 Task: Look for properties with four bedrooms for rent.
Action: Mouse moved to (352, 138)
Screenshot: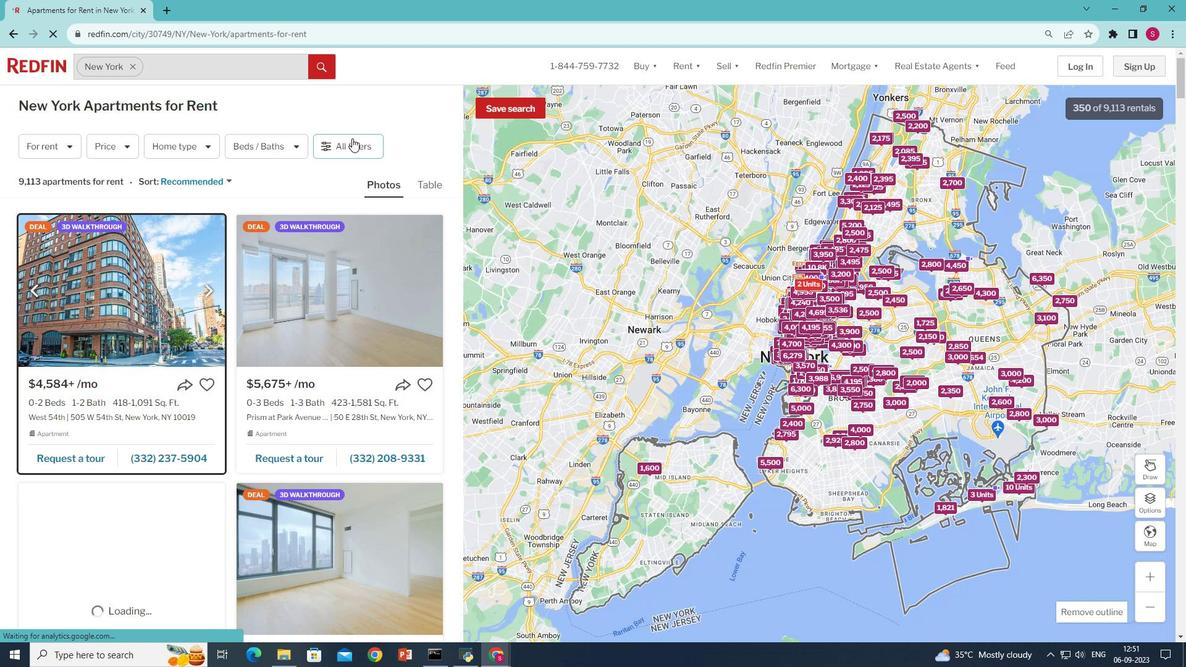 
Action: Mouse pressed left at (352, 138)
Screenshot: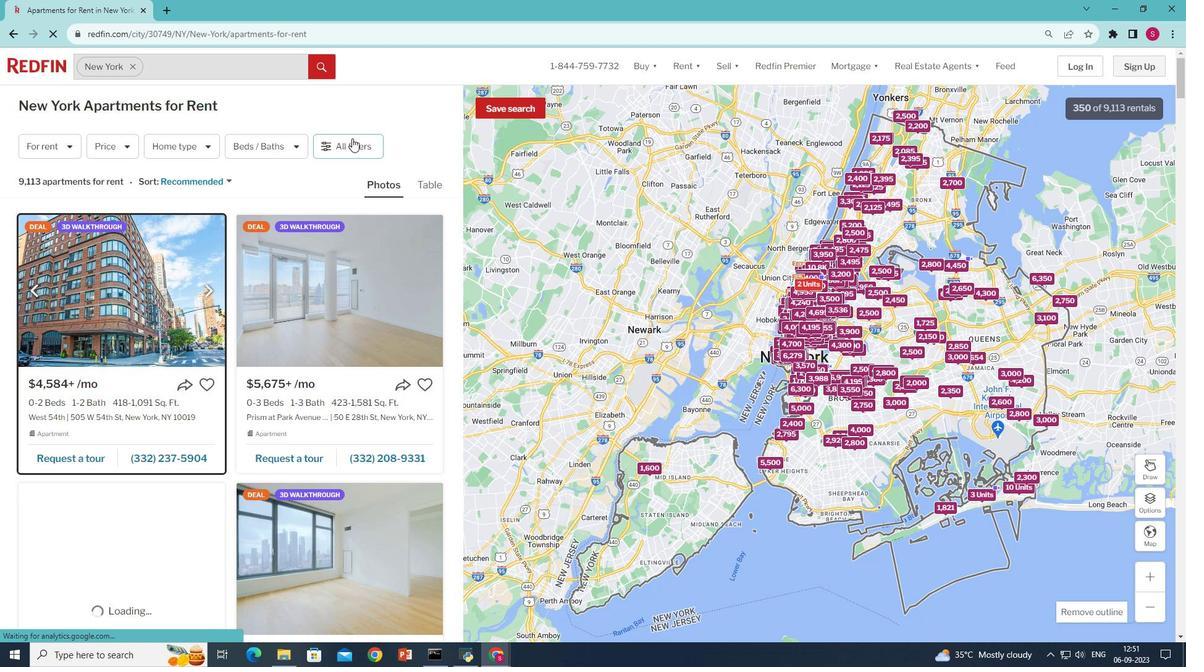 
Action: Mouse moved to (351, 145)
Screenshot: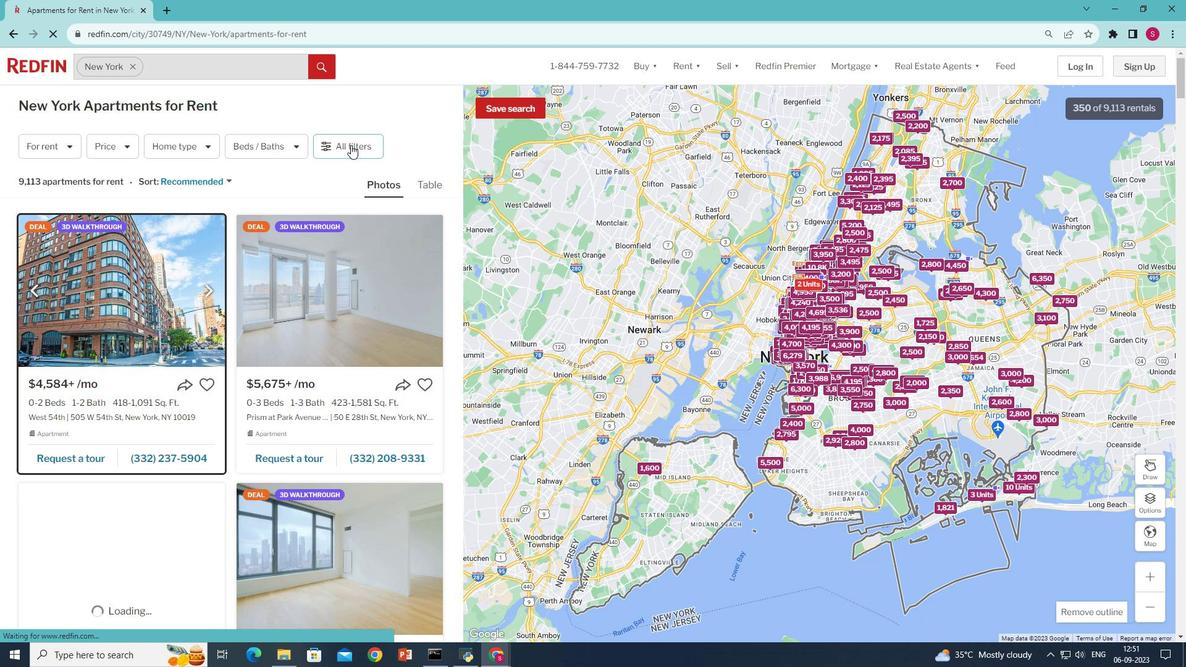 
Action: Mouse pressed left at (351, 145)
Screenshot: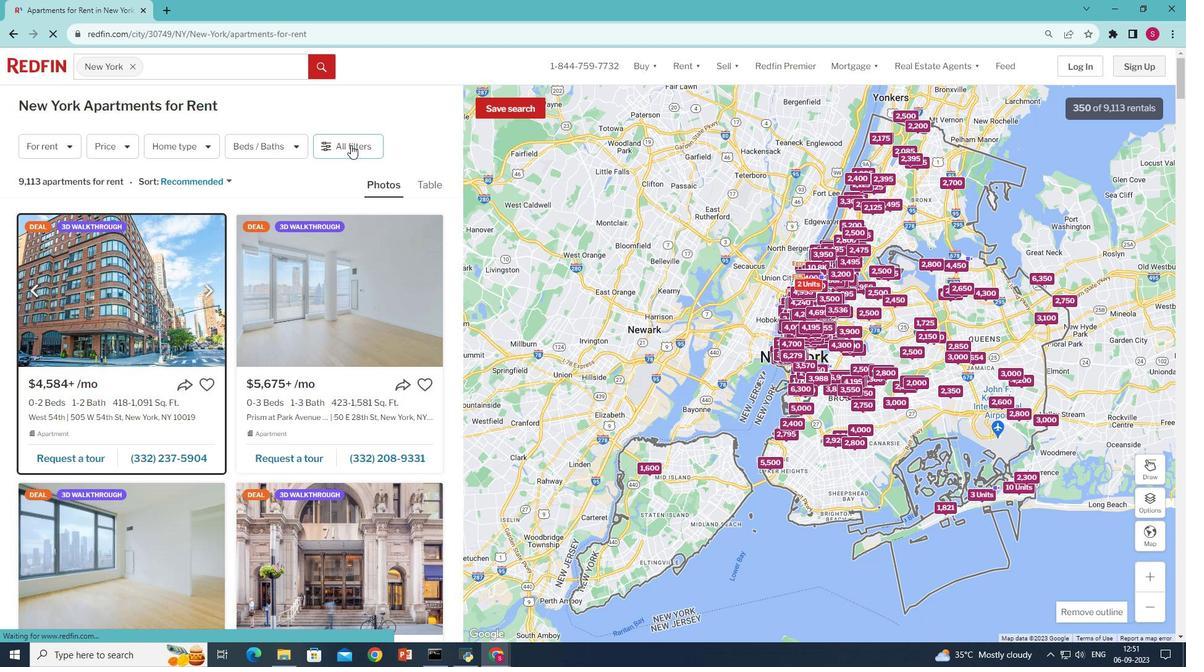 
Action: Mouse pressed left at (351, 145)
Screenshot: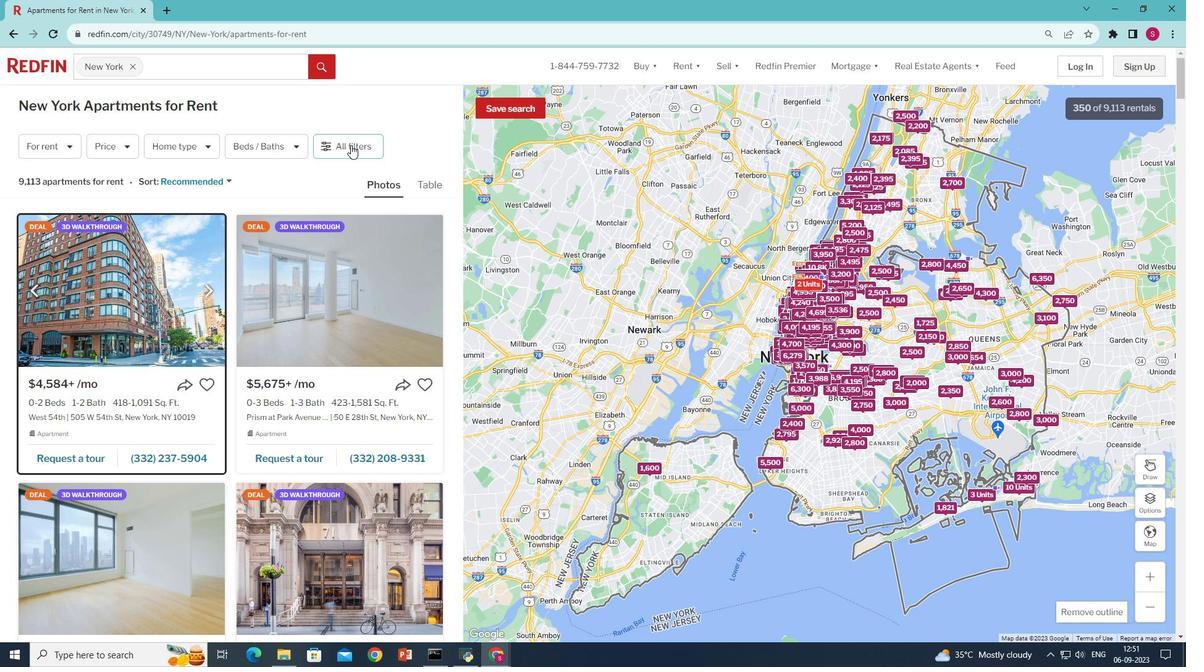 
Action: Mouse moved to (293, 344)
Screenshot: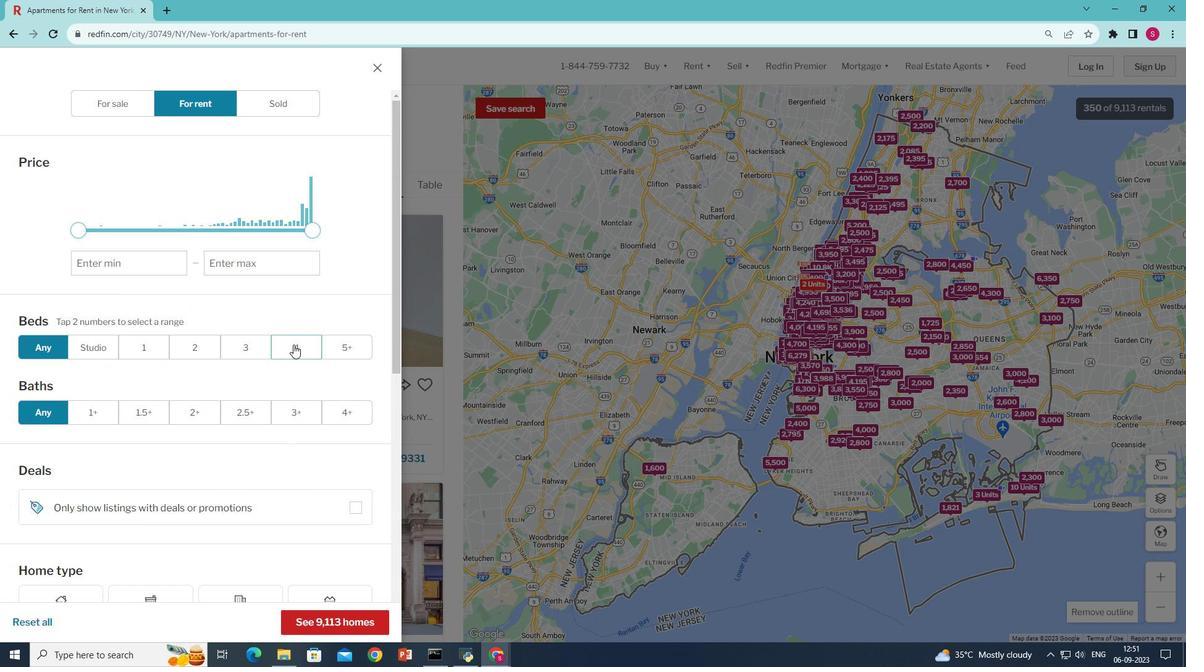 
Action: Mouse pressed left at (293, 344)
Screenshot: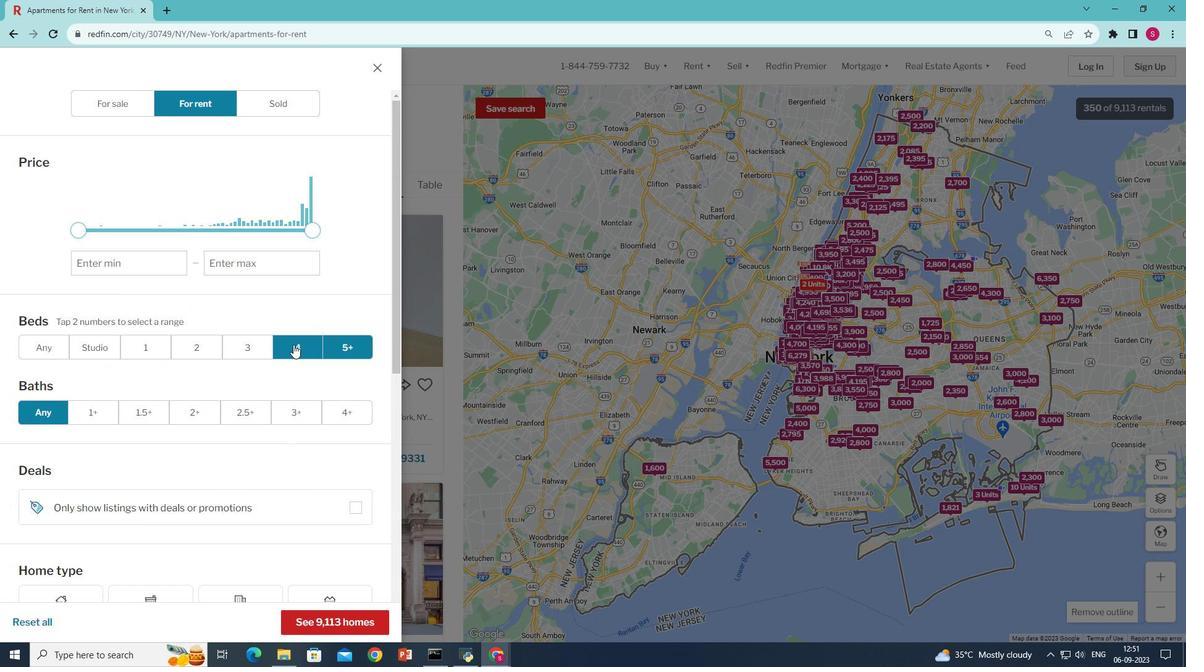 
Action: Mouse pressed left at (293, 344)
Screenshot: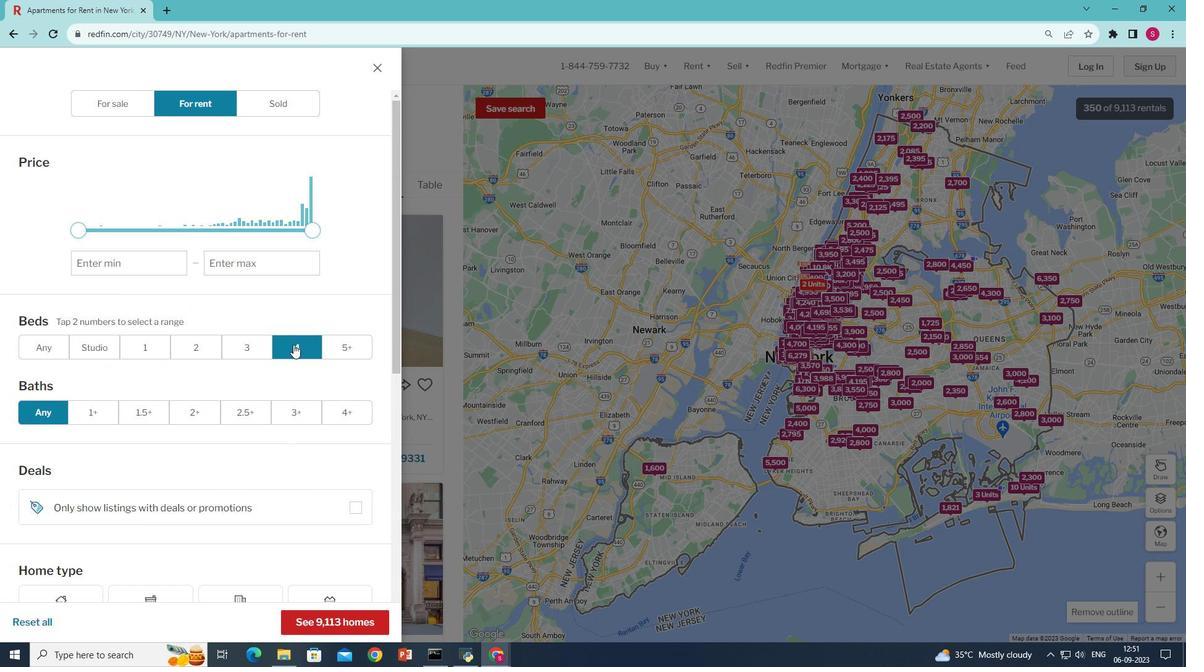 
Action: Mouse moved to (334, 622)
Screenshot: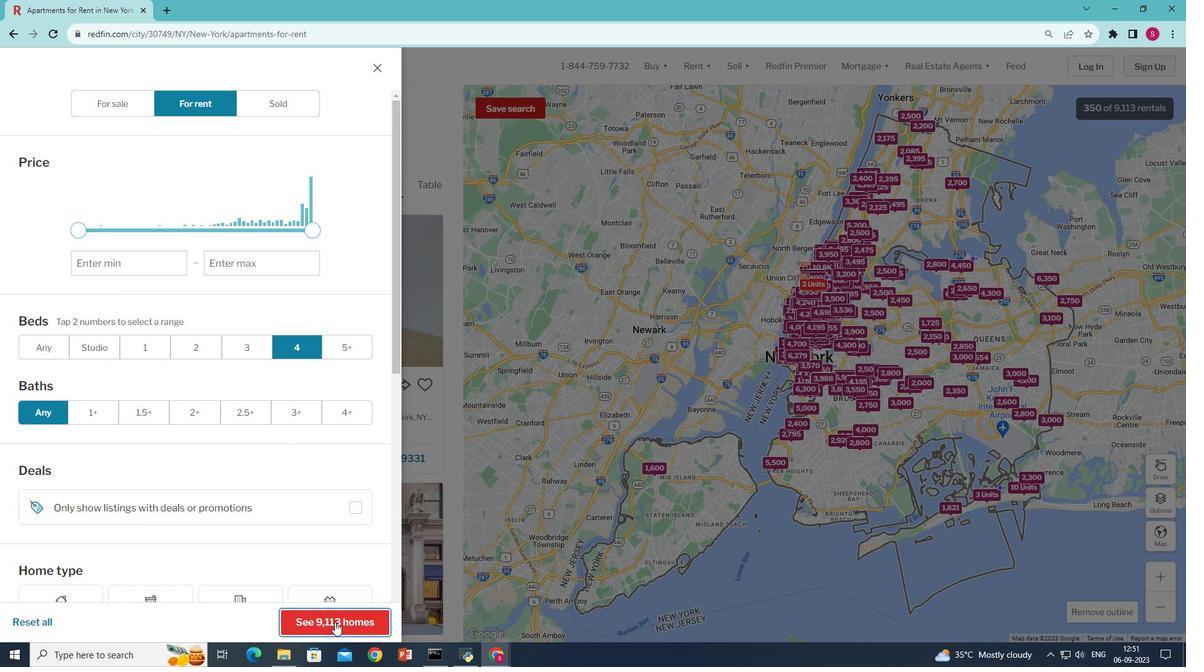 
Action: Mouse pressed left at (334, 622)
Screenshot: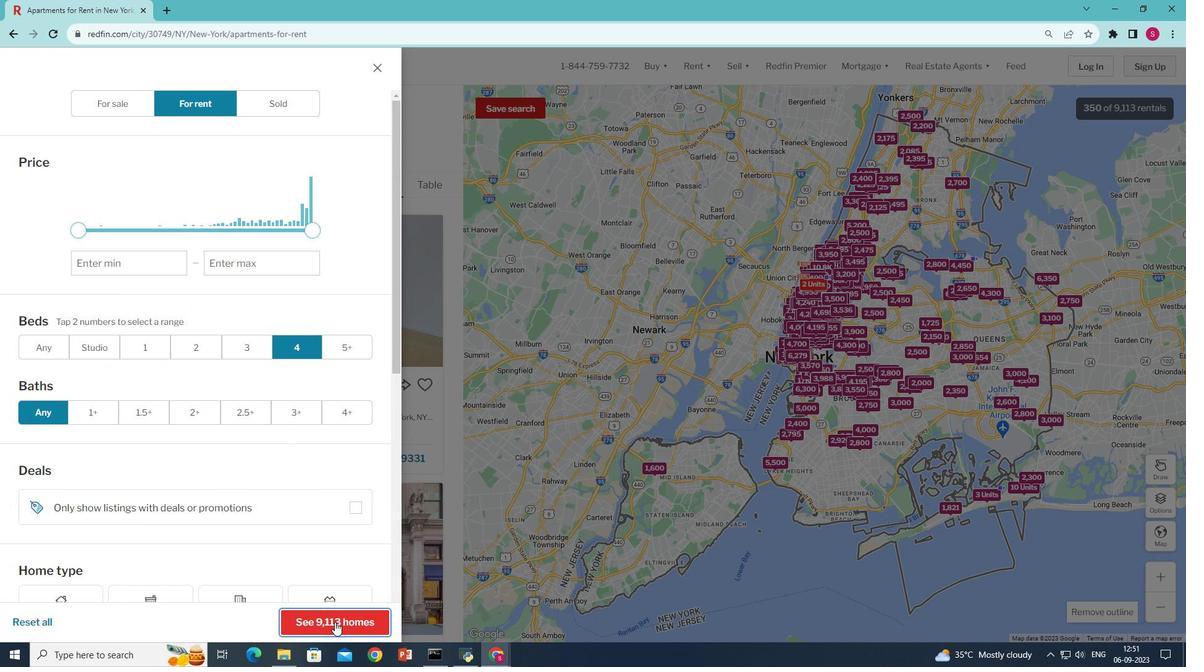 
Action: Mouse moved to (297, 199)
Screenshot: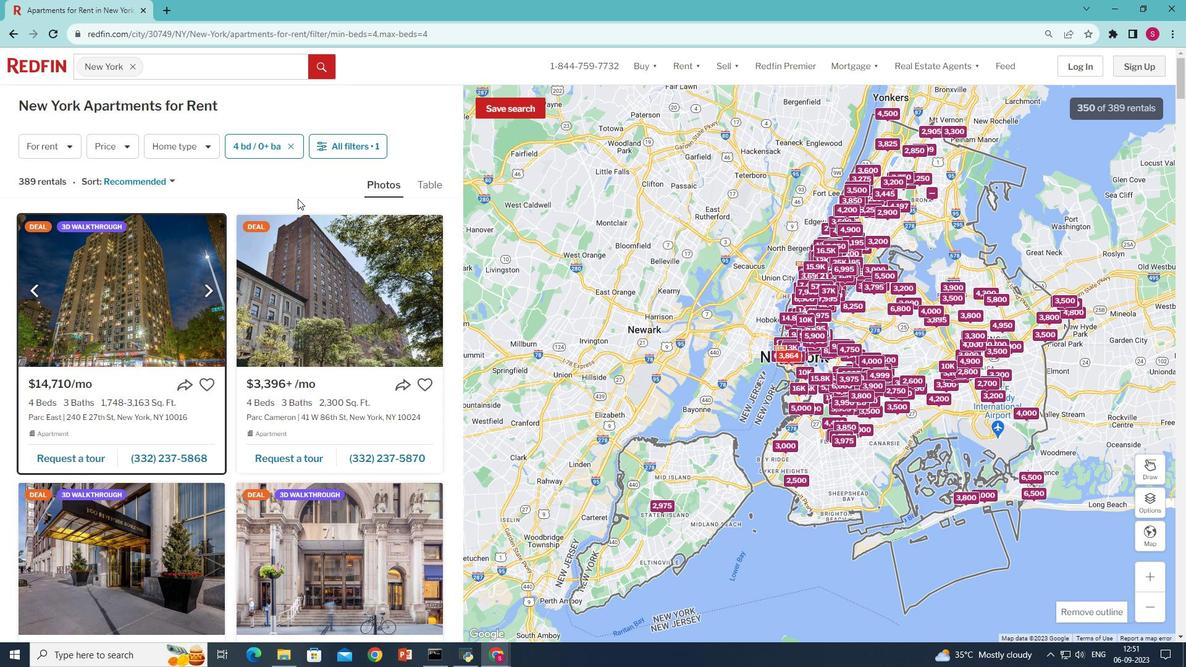 
